 Task: Search "Current user" in request & apply.
Action: Mouse moved to (18, 136)
Screenshot: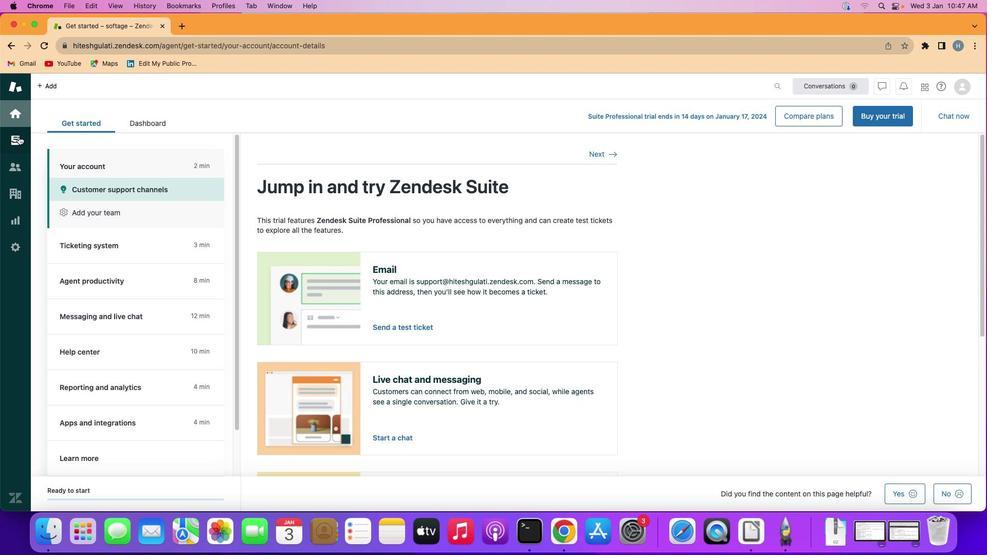 
Action: Mouse pressed left at (18, 136)
Screenshot: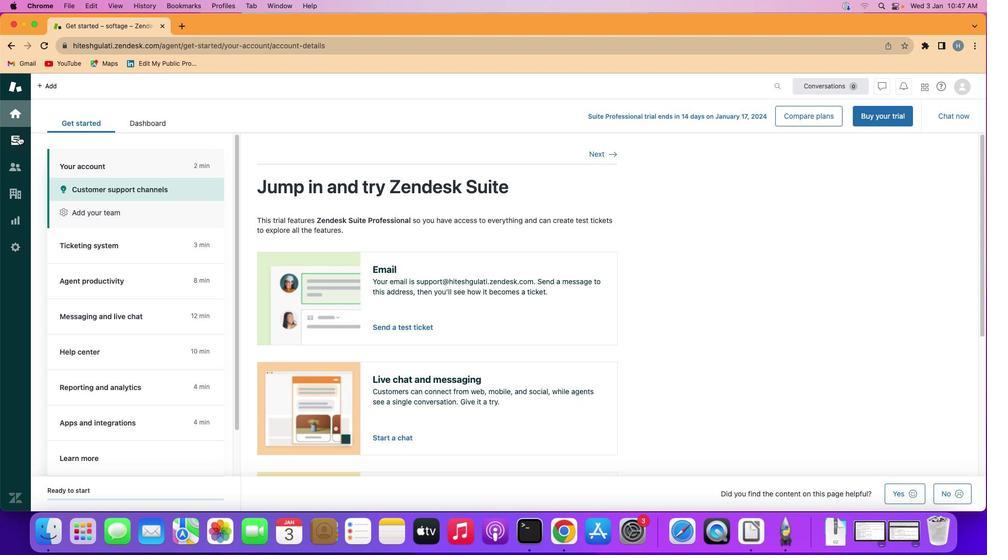 
Action: Mouse moved to (97, 236)
Screenshot: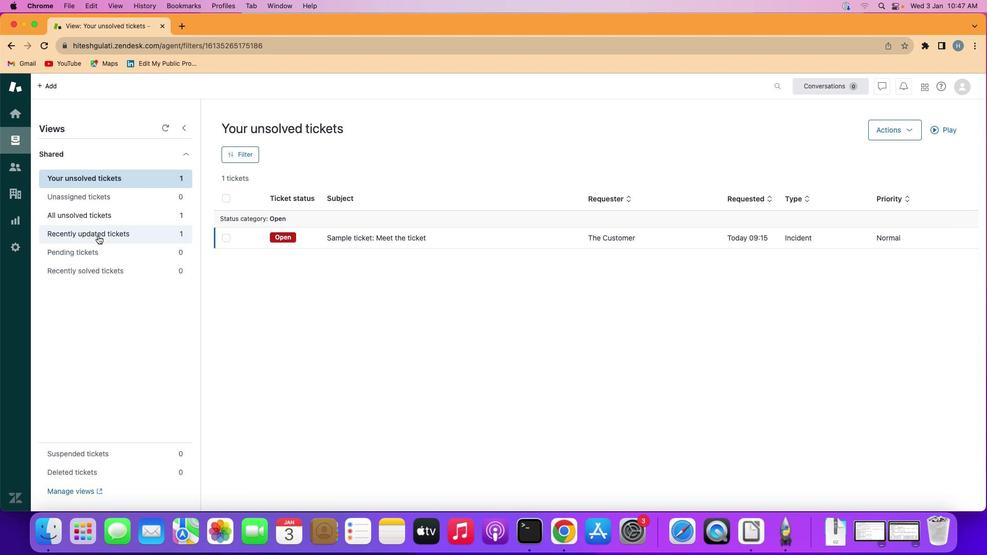 
Action: Mouse pressed left at (97, 236)
Screenshot: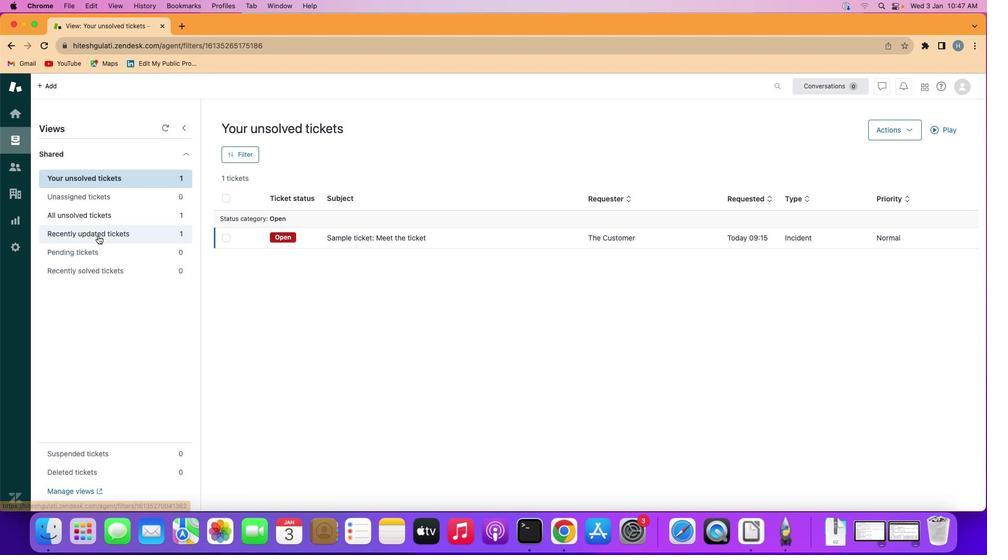 
Action: Mouse moved to (247, 152)
Screenshot: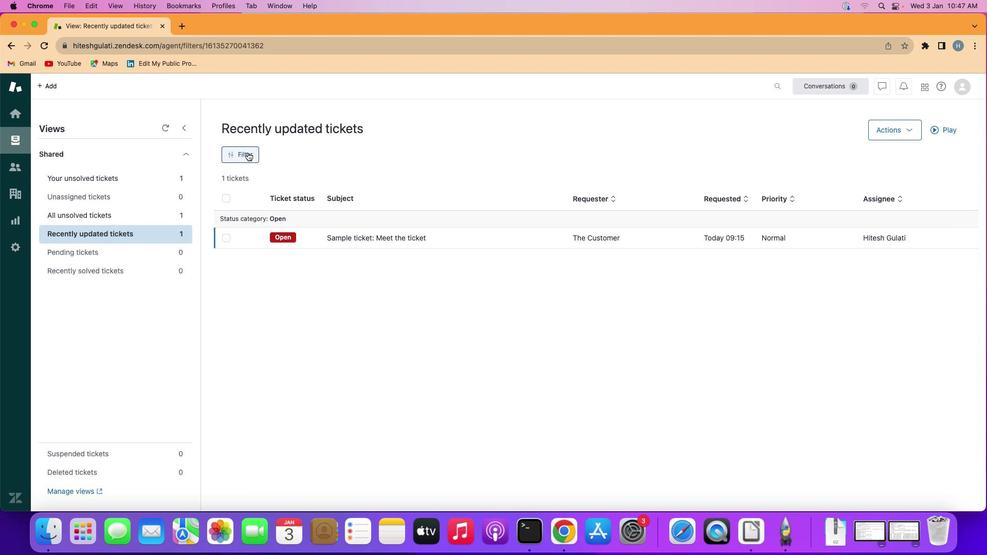 
Action: Mouse pressed left at (247, 152)
Screenshot: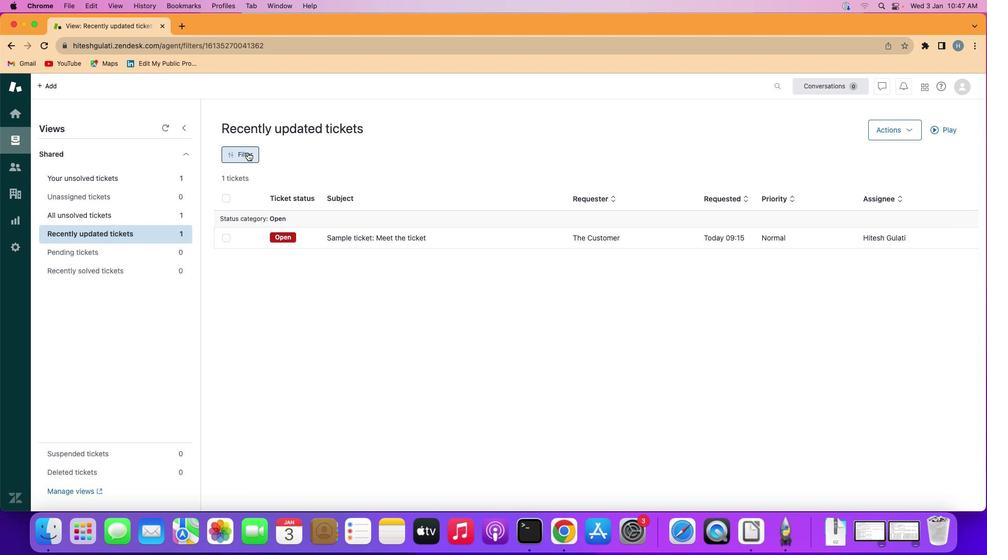 
Action: Mouse moved to (856, 233)
Screenshot: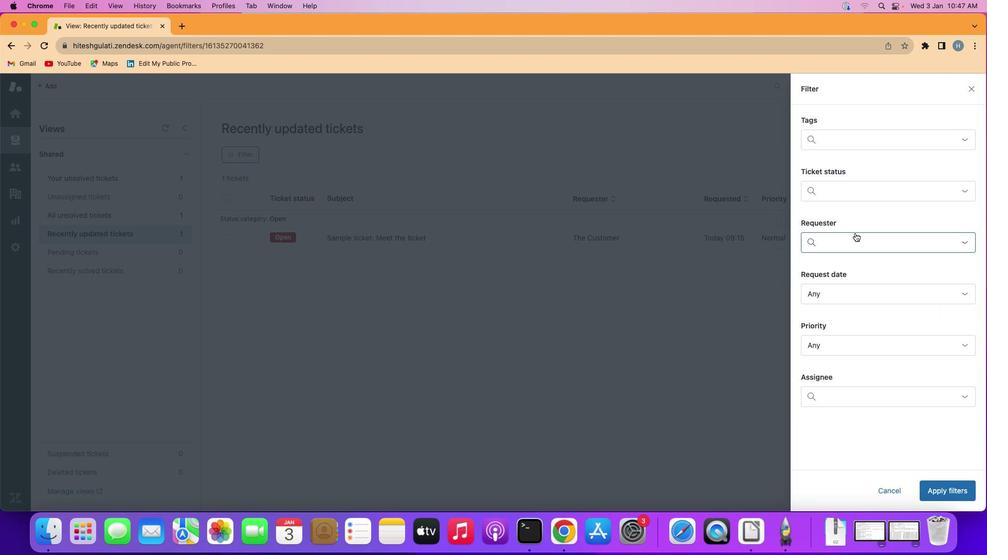 
Action: Mouse pressed left at (856, 233)
Screenshot: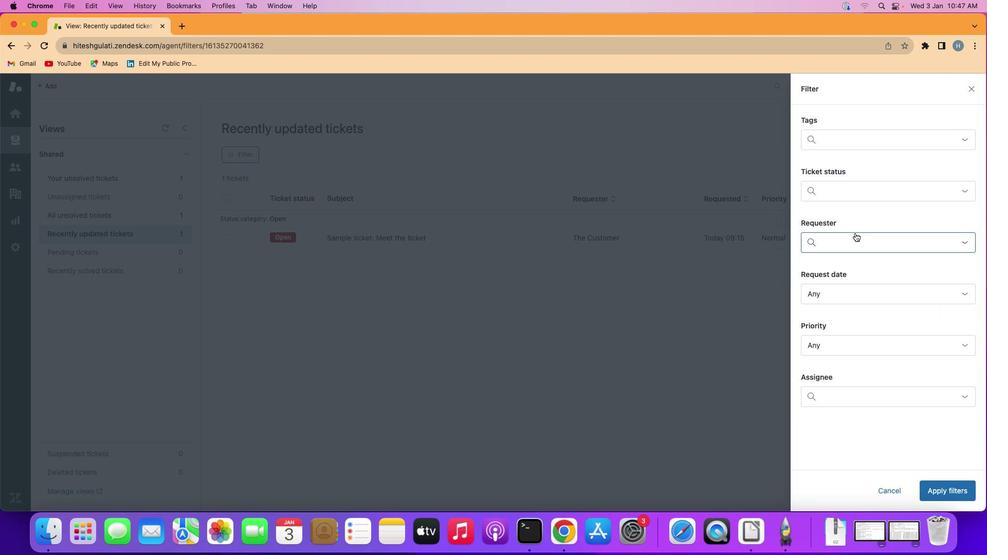 
Action: Mouse moved to (870, 306)
Screenshot: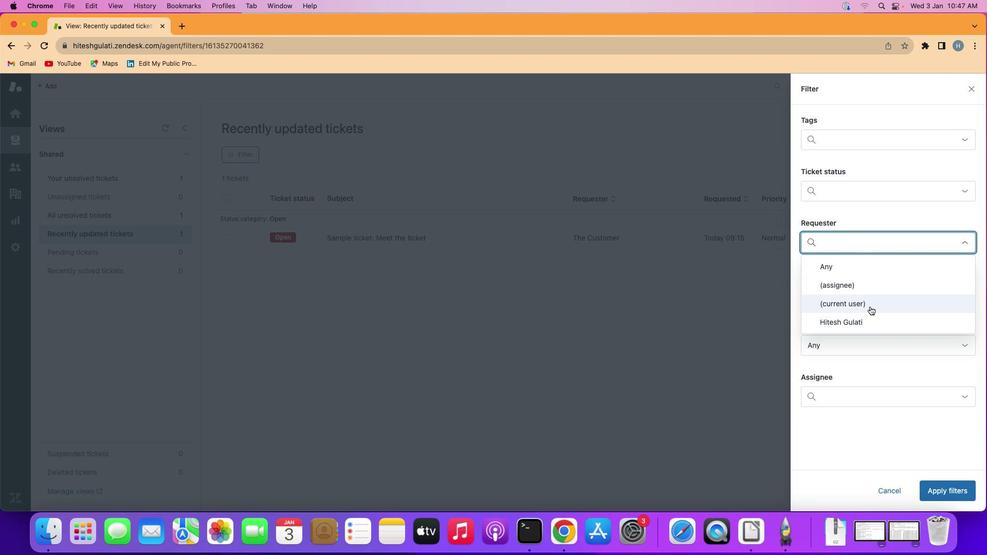 
Action: Mouse pressed left at (870, 306)
Screenshot: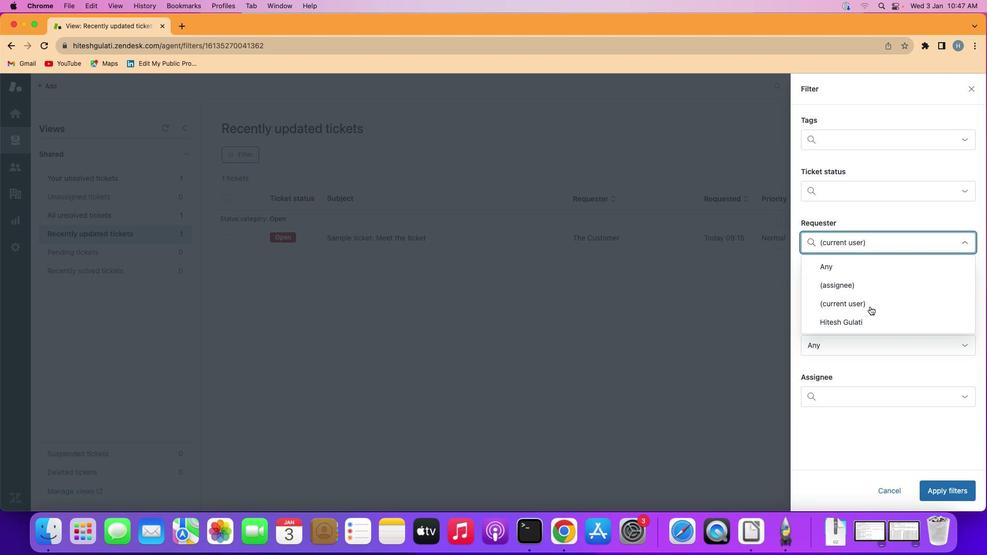 
Action: Mouse moved to (947, 493)
Screenshot: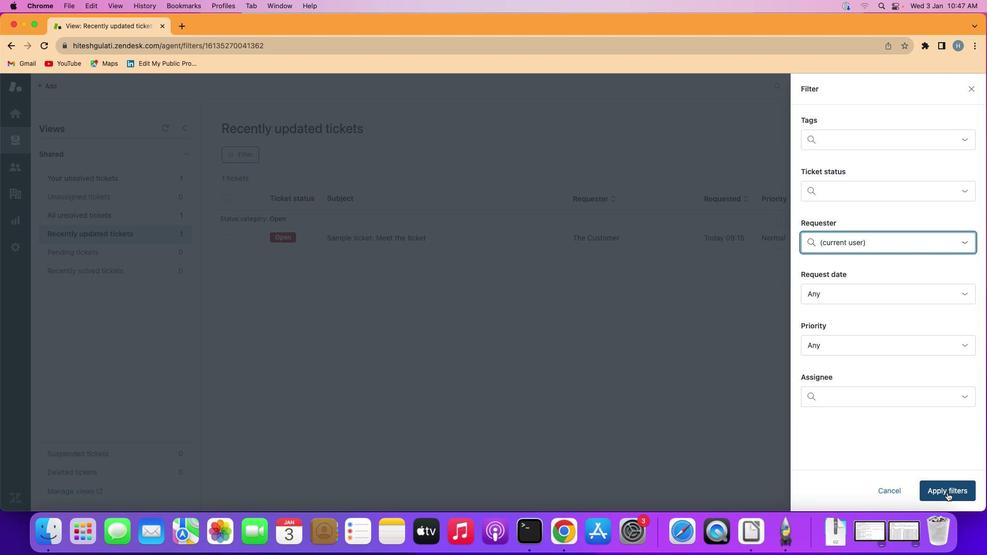
Action: Mouse pressed left at (947, 493)
Screenshot: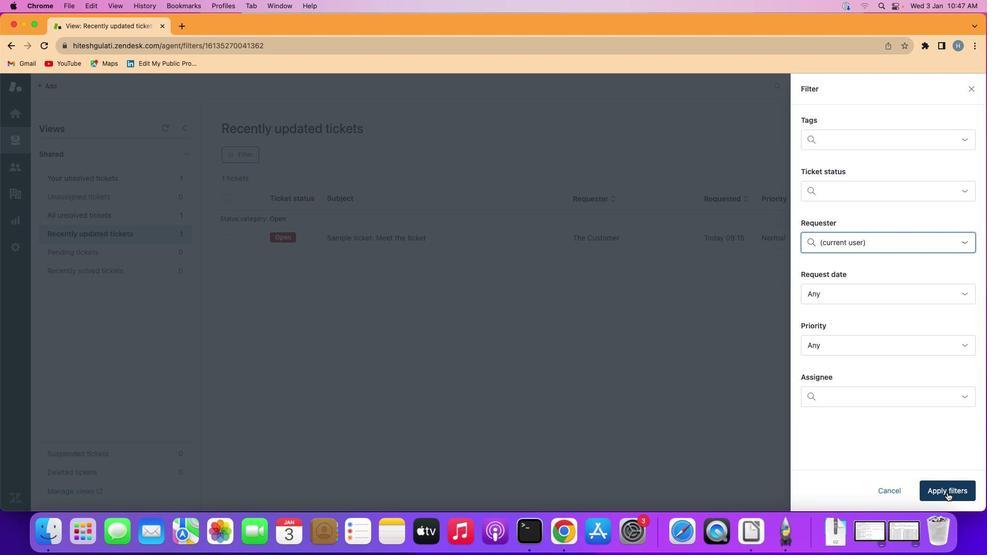 
Action: Mouse moved to (410, 305)
Screenshot: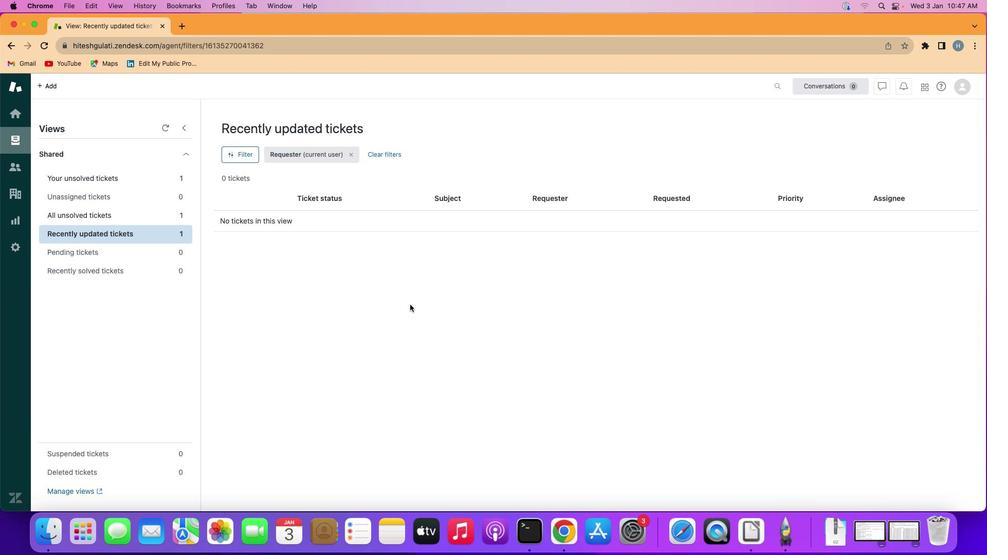 
